 Task: Create a sub task Release to Production / Go Live for the task  Implement a new network monitoring system for a company's IT infrastructure in the project AgileJet , assign it to team member softage.4@softage.net and update the status of the sub task to  Off Track , set the priority of the sub task to High
Action: Mouse moved to (65, 310)
Screenshot: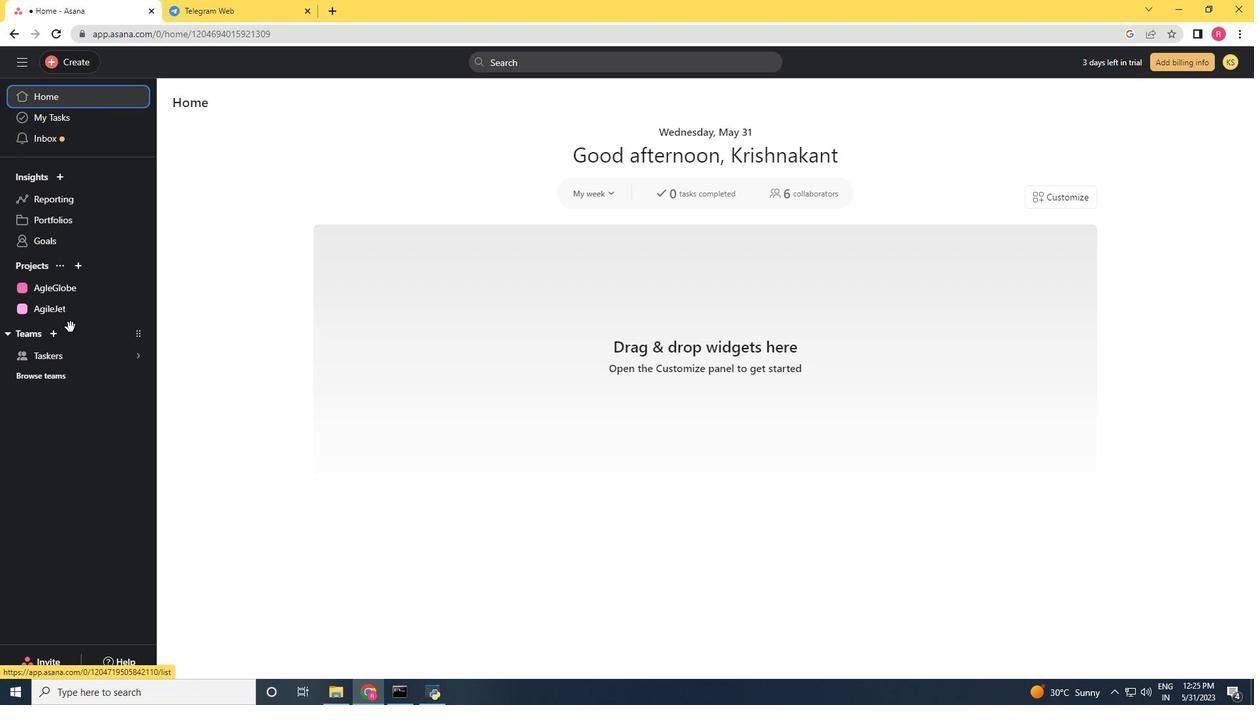 
Action: Mouse pressed left at (65, 310)
Screenshot: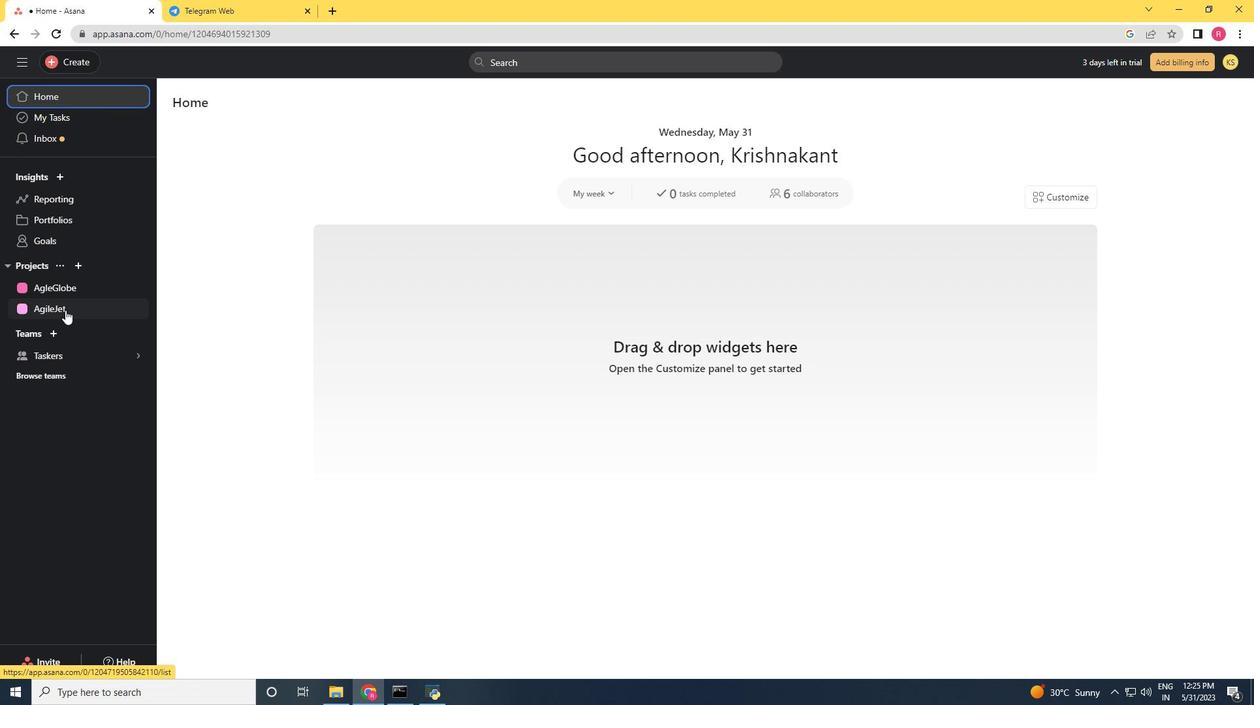 
Action: Mouse moved to (602, 293)
Screenshot: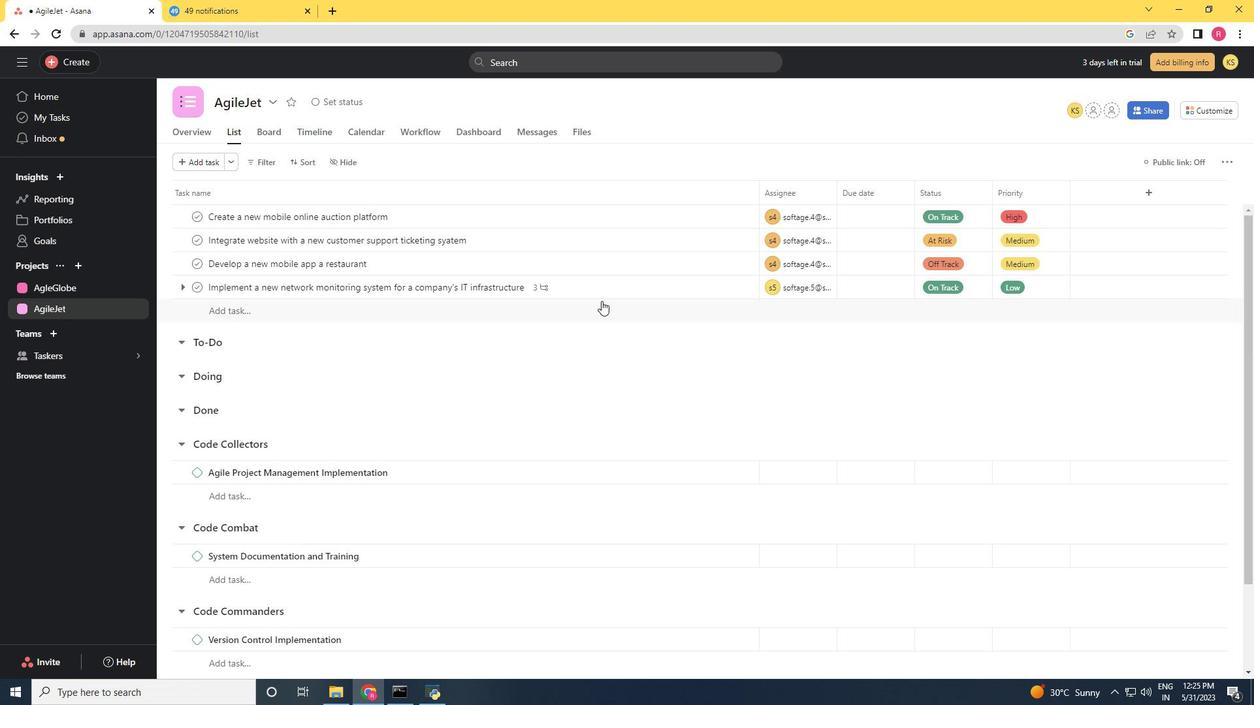 
Action: Mouse pressed left at (602, 293)
Screenshot: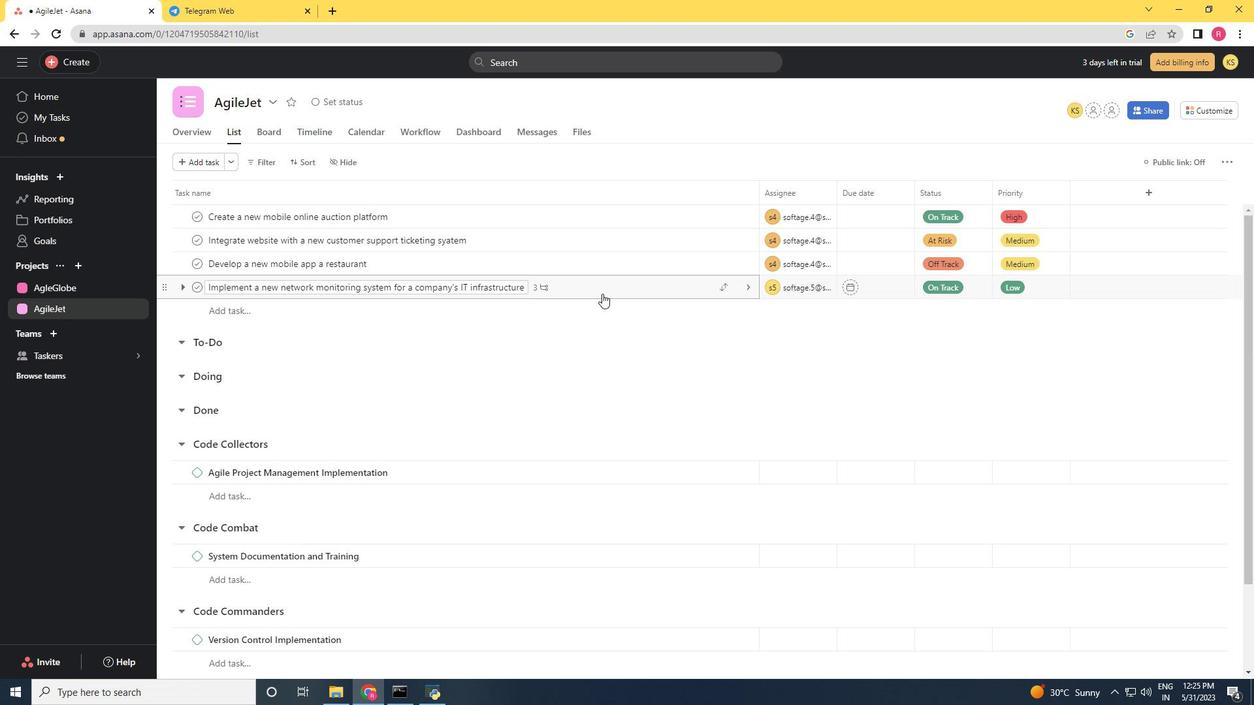 
Action: Mouse moved to (915, 484)
Screenshot: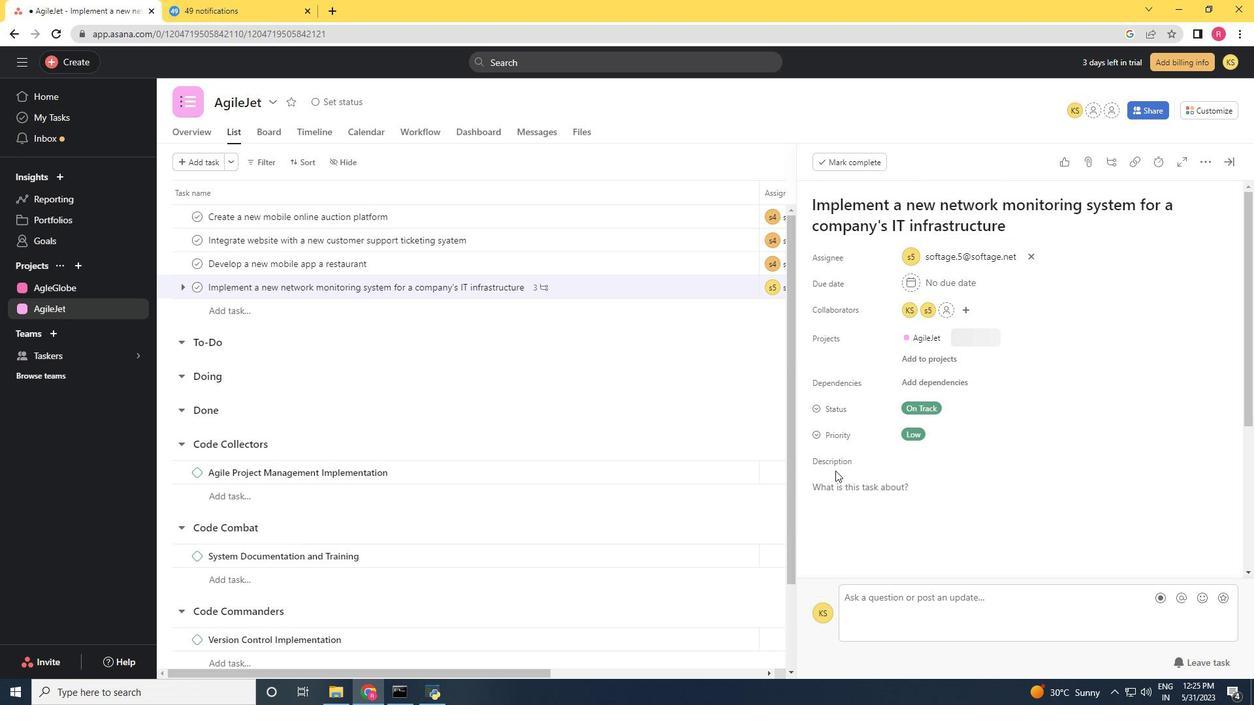 
Action: Mouse scrolled (915, 483) with delta (0, 0)
Screenshot: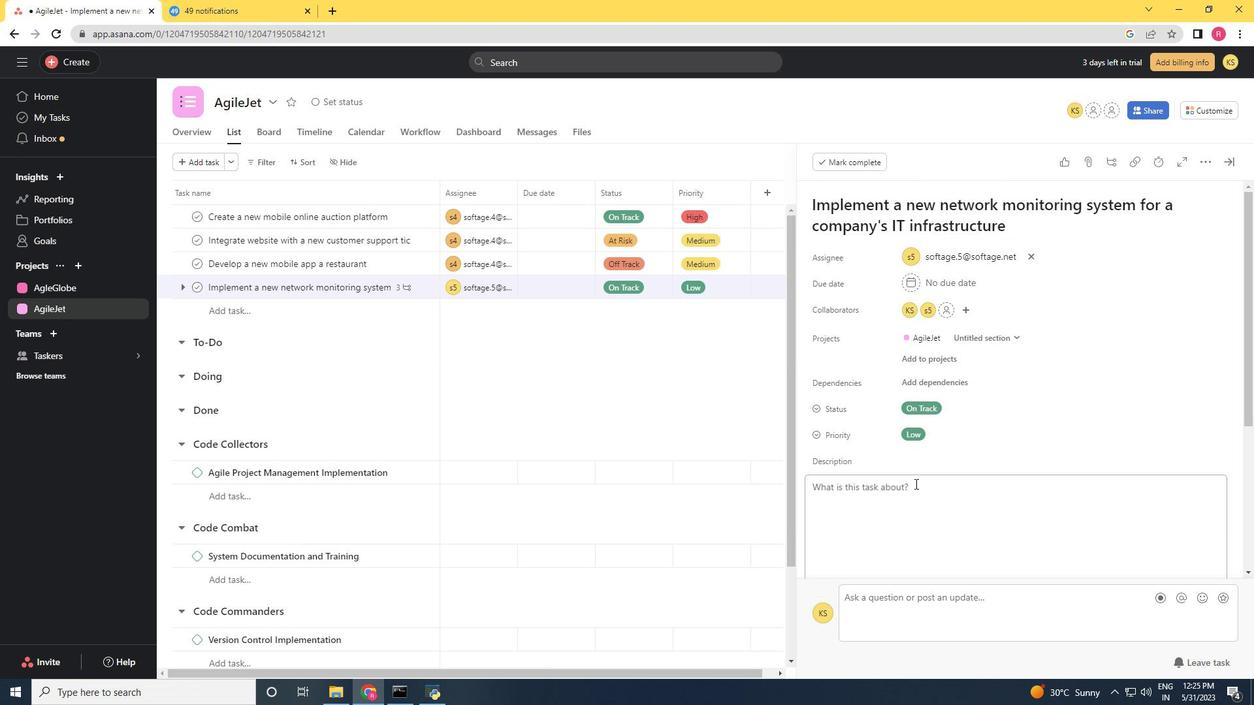 
Action: Mouse scrolled (915, 483) with delta (0, 0)
Screenshot: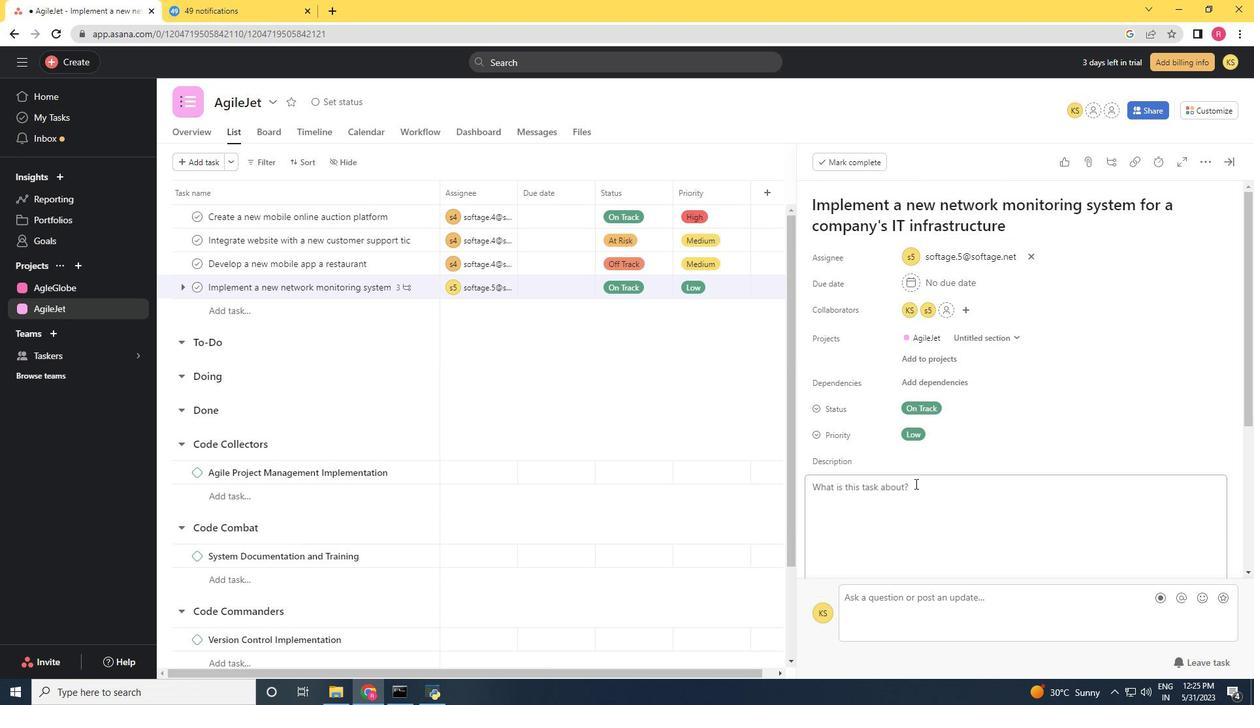 
Action: Mouse scrolled (915, 483) with delta (0, 0)
Screenshot: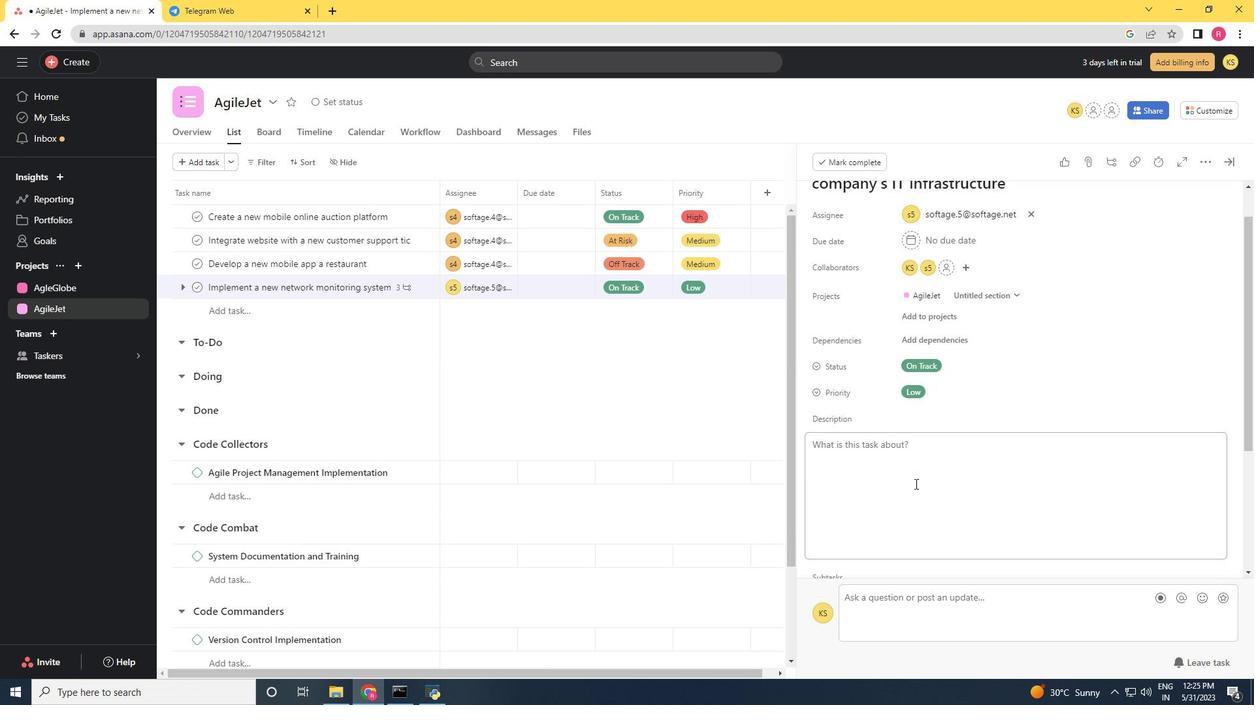 
Action: Mouse scrolled (915, 483) with delta (0, 0)
Screenshot: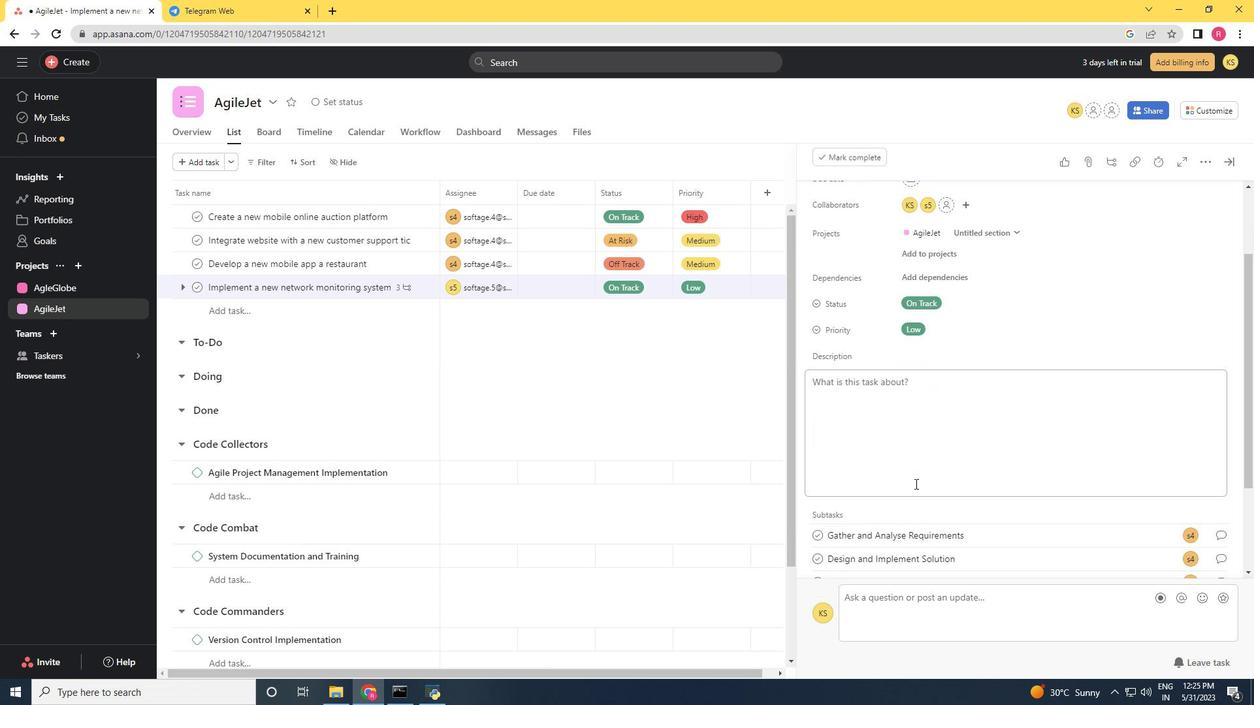 
Action: Mouse scrolled (915, 483) with delta (0, 0)
Screenshot: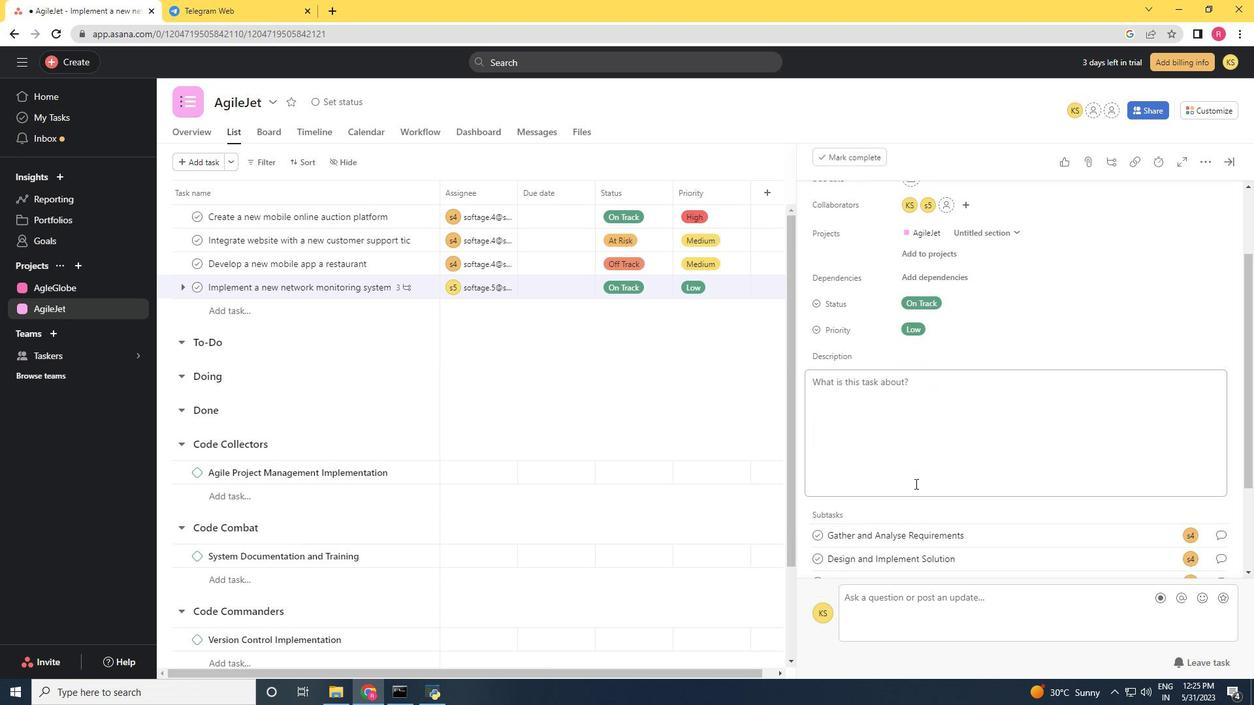
Action: Mouse moved to (831, 470)
Screenshot: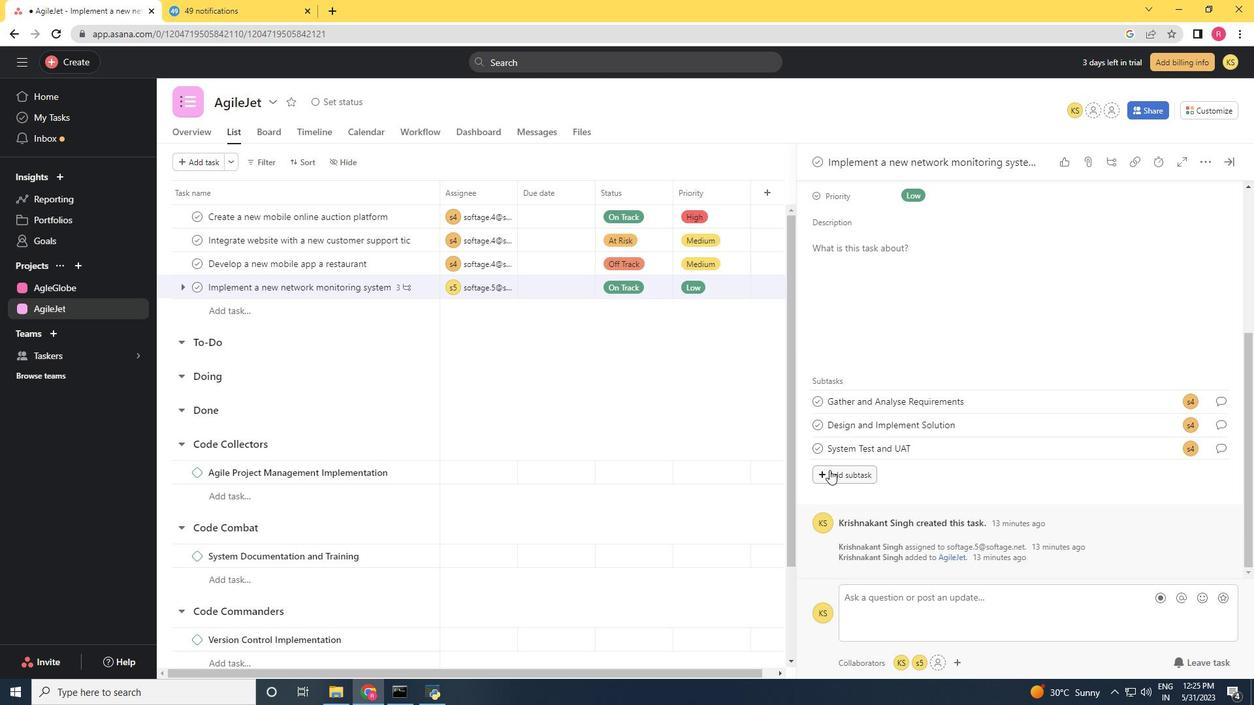 
Action: Mouse pressed left at (831, 470)
Screenshot: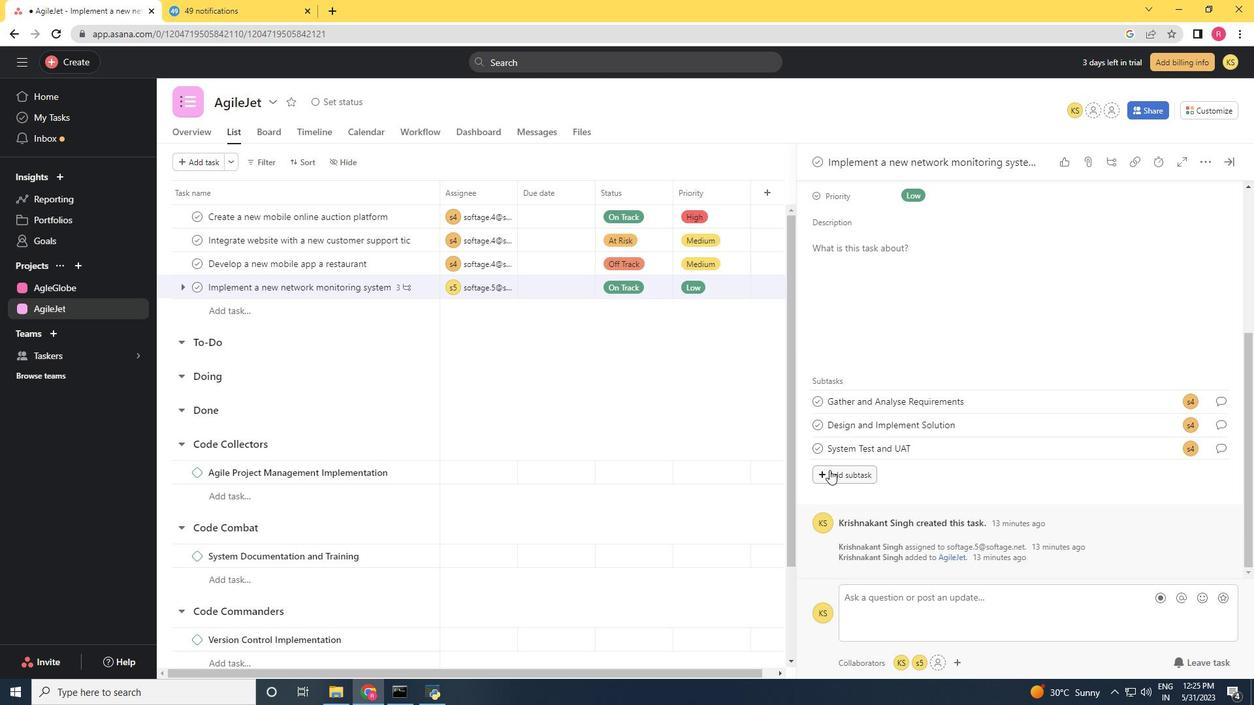 
Action: Mouse moved to (831, 470)
Screenshot: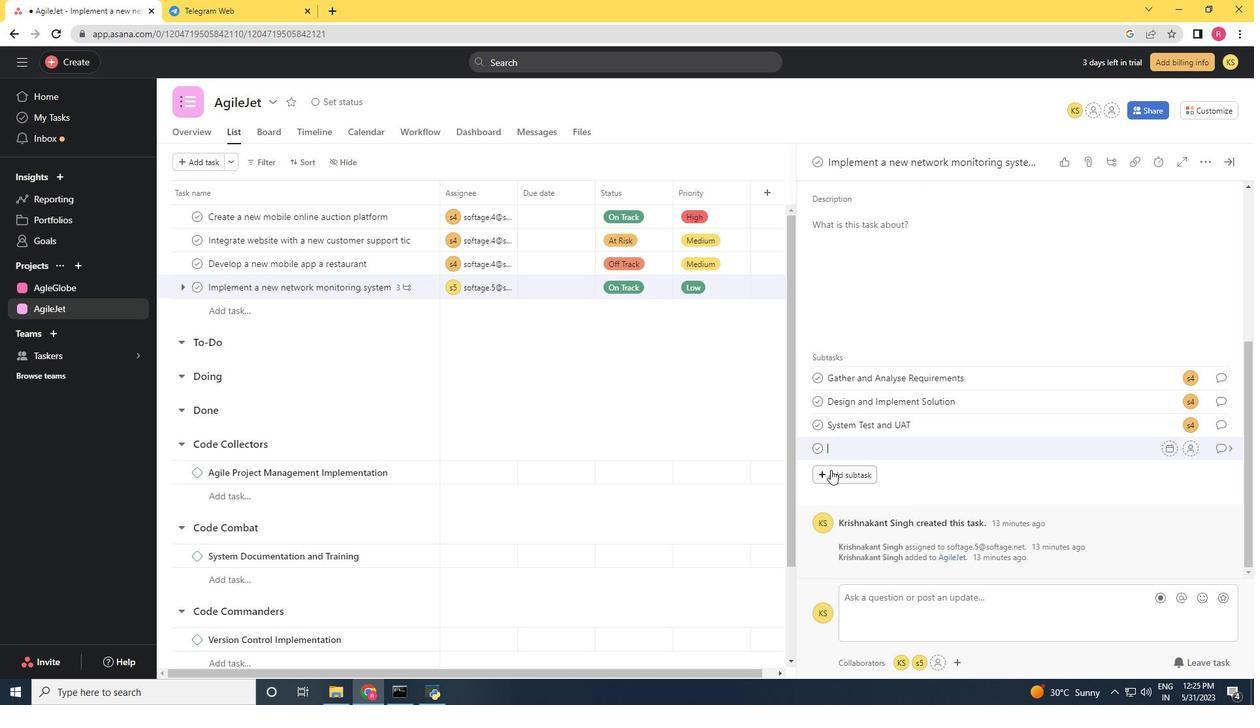 
Action: Key pressed <Key.shift><Key.shift><Key.shift>Release<Key.space>to<Key.space><Key.shift><Key.shift><Key.shift><Key.shift><Key.shift><Key.shift><Key.shift><Key.shift><Key.shift><Key.shift><Key.shift><Key.shift><Key.shift><Key.shift><Key.shift><Key.shift><Key.shift><Key.shift><Key.shift><Key.shift>Production<Key.space>/<Key.space><Key.shift>Go<Key.space><Key.shift>Live<Key.space>
Screenshot: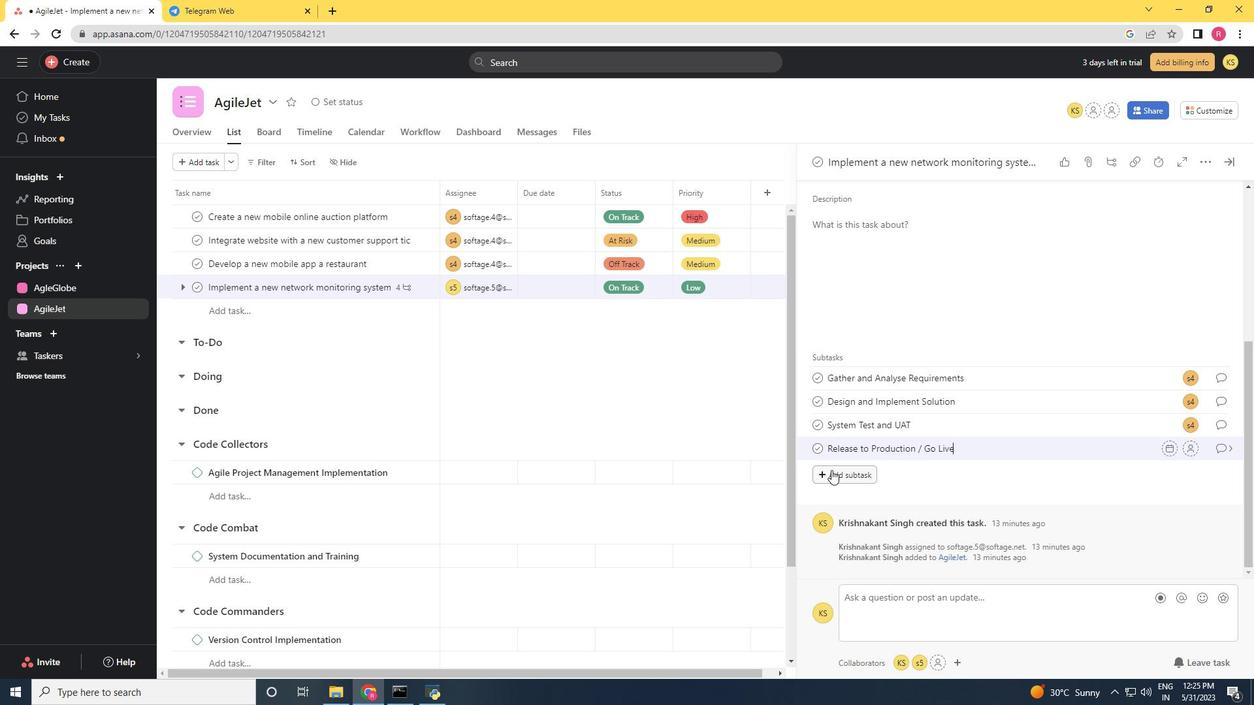 
Action: Mouse moved to (1187, 443)
Screenshot: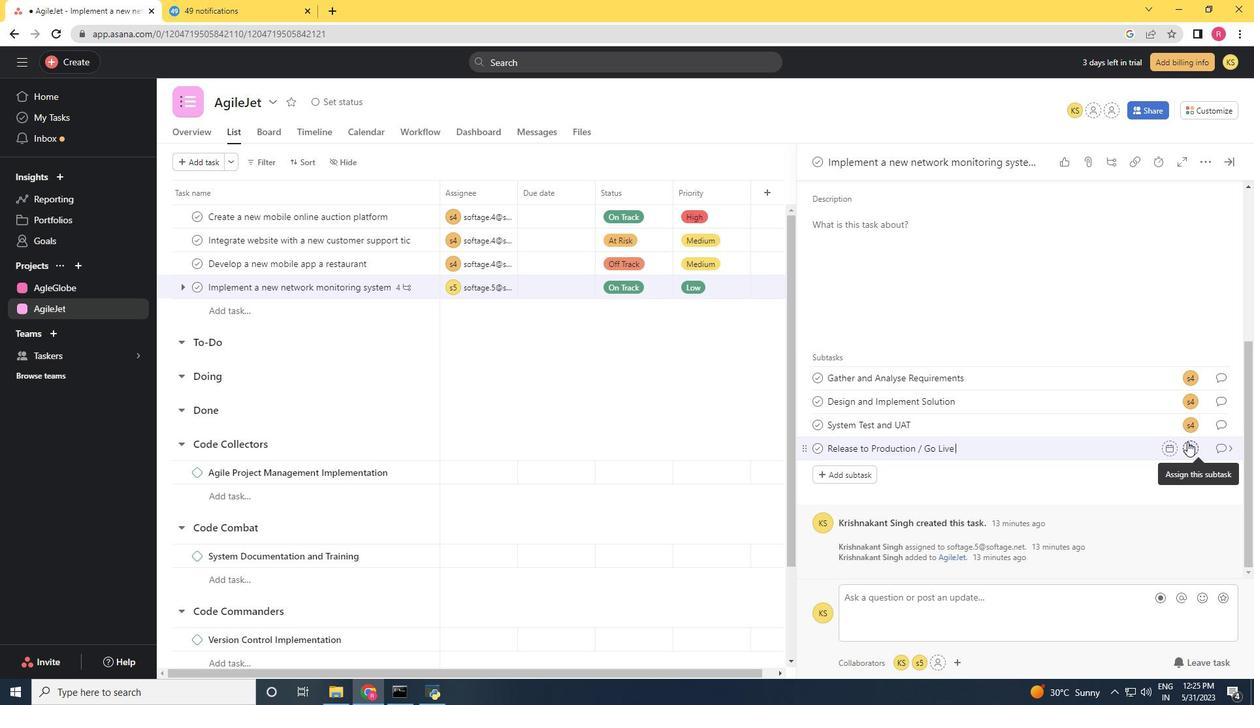 
Action: Mouse pressed left at (1187, 443)
Screenshot: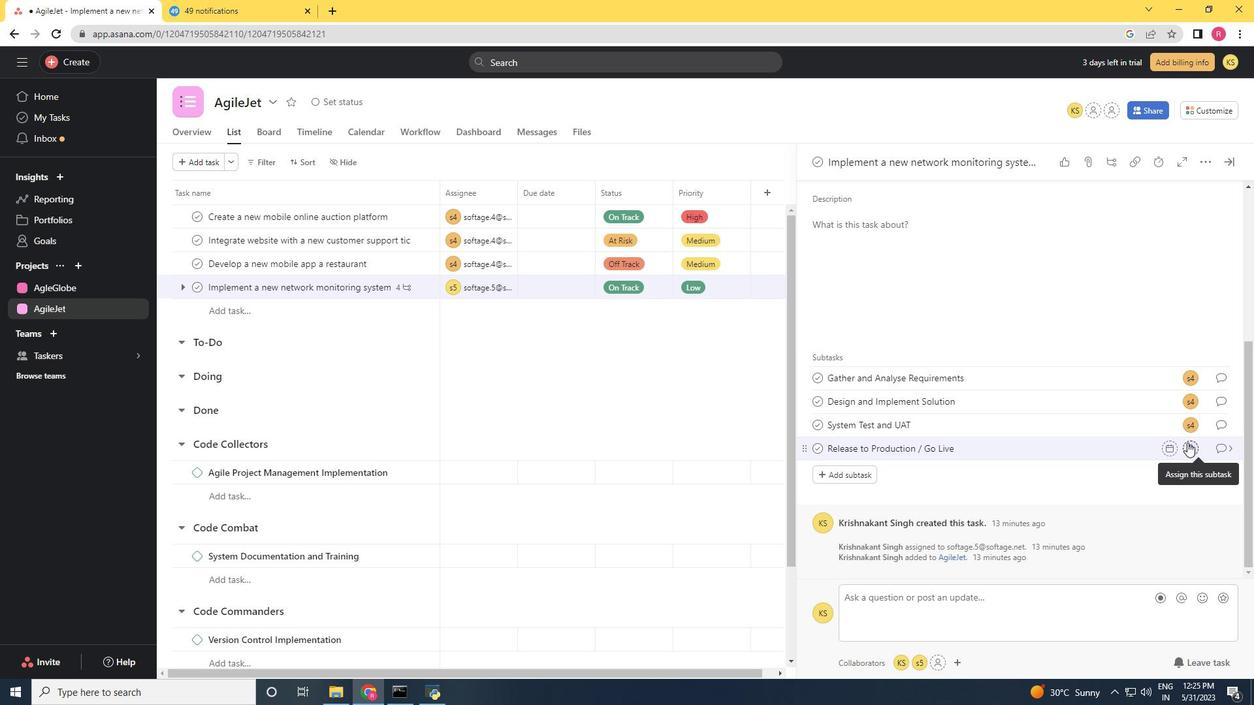 
Action: Key pressed softage.4<Key.shift>@softage.net
Screenshot: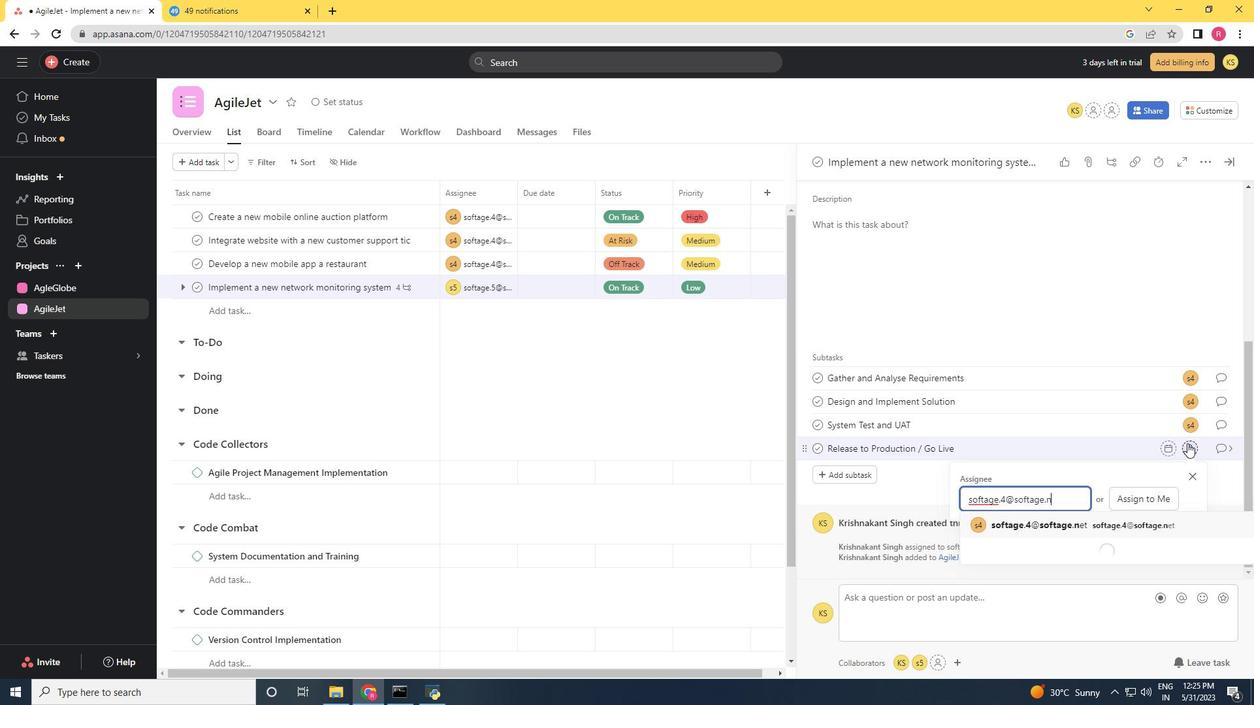 
Action: Mouse moved to (1052, 523)
Screenshot: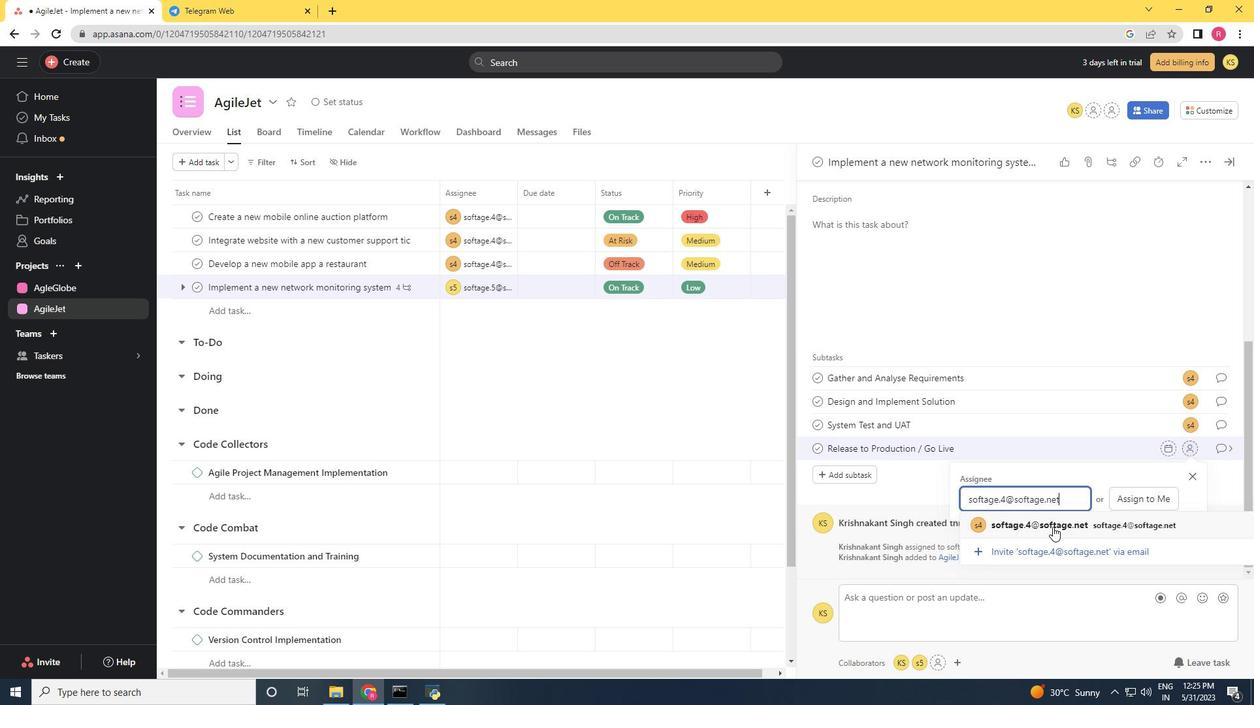 
Action: Mouse pressed left at (1052, 523)
Screenshot: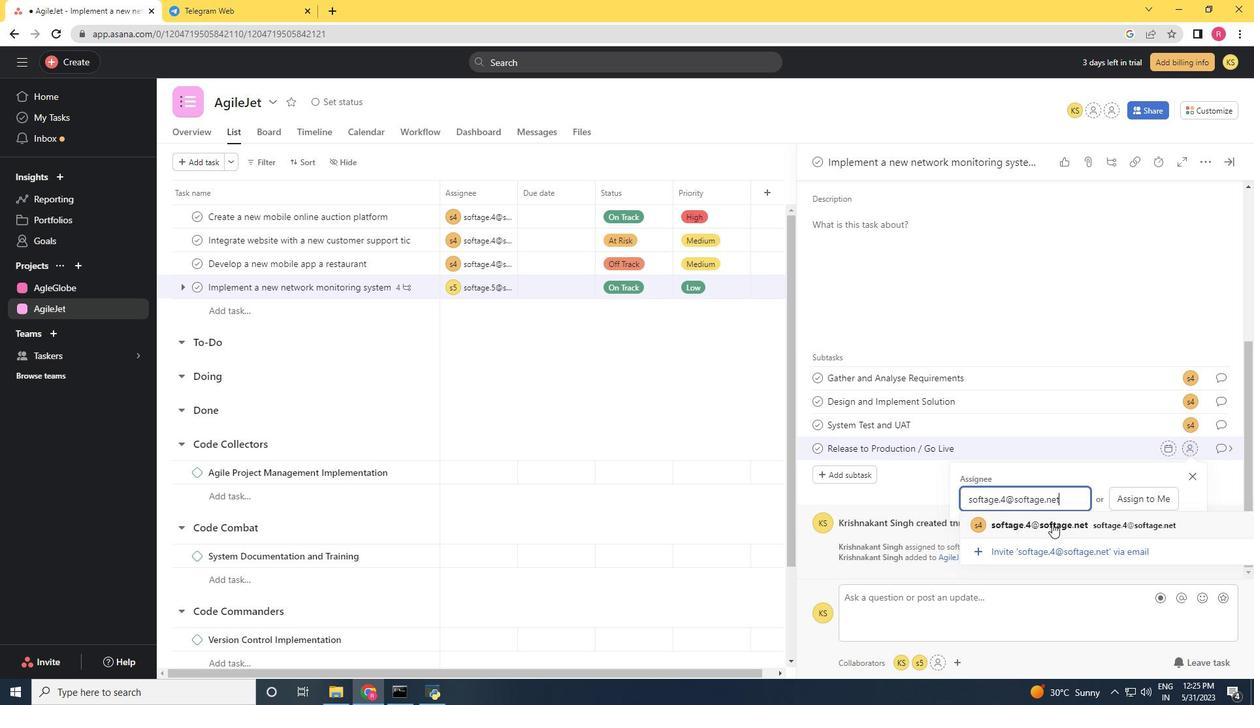 
Action: Mouse moved to (1219, 444)
Screenshot: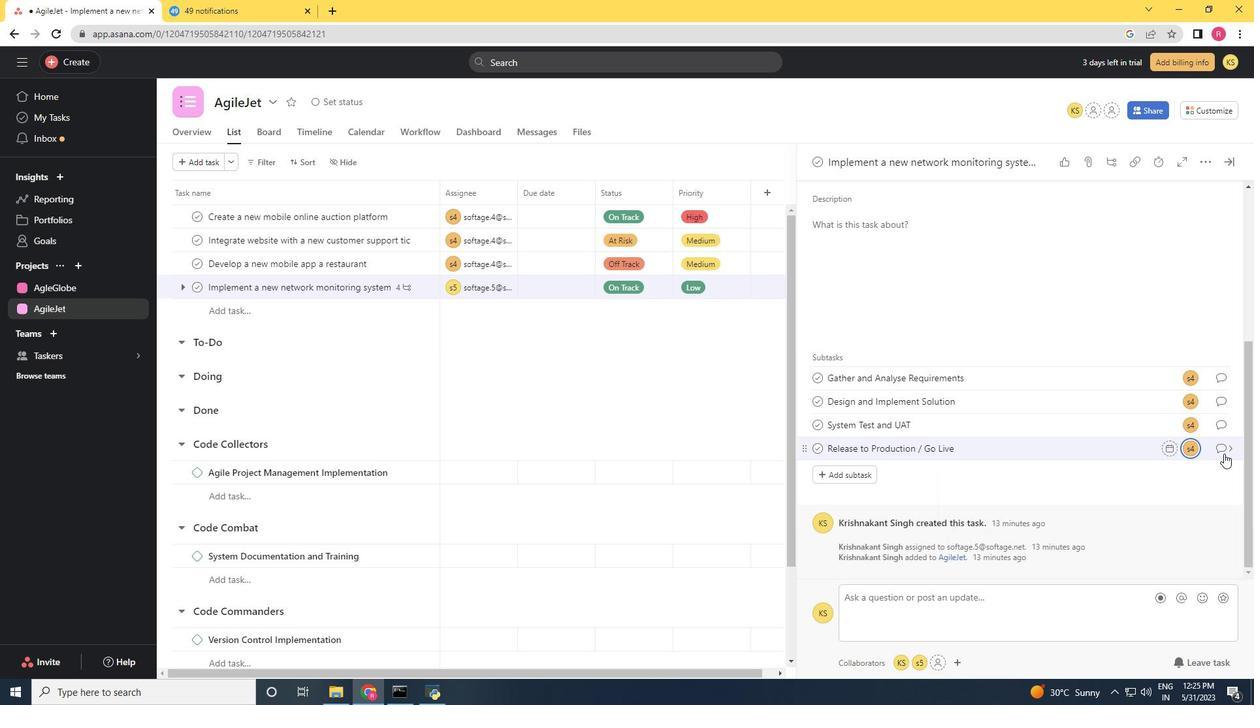
Action: Mouse pressed left at (1219, 444)
Screenshot: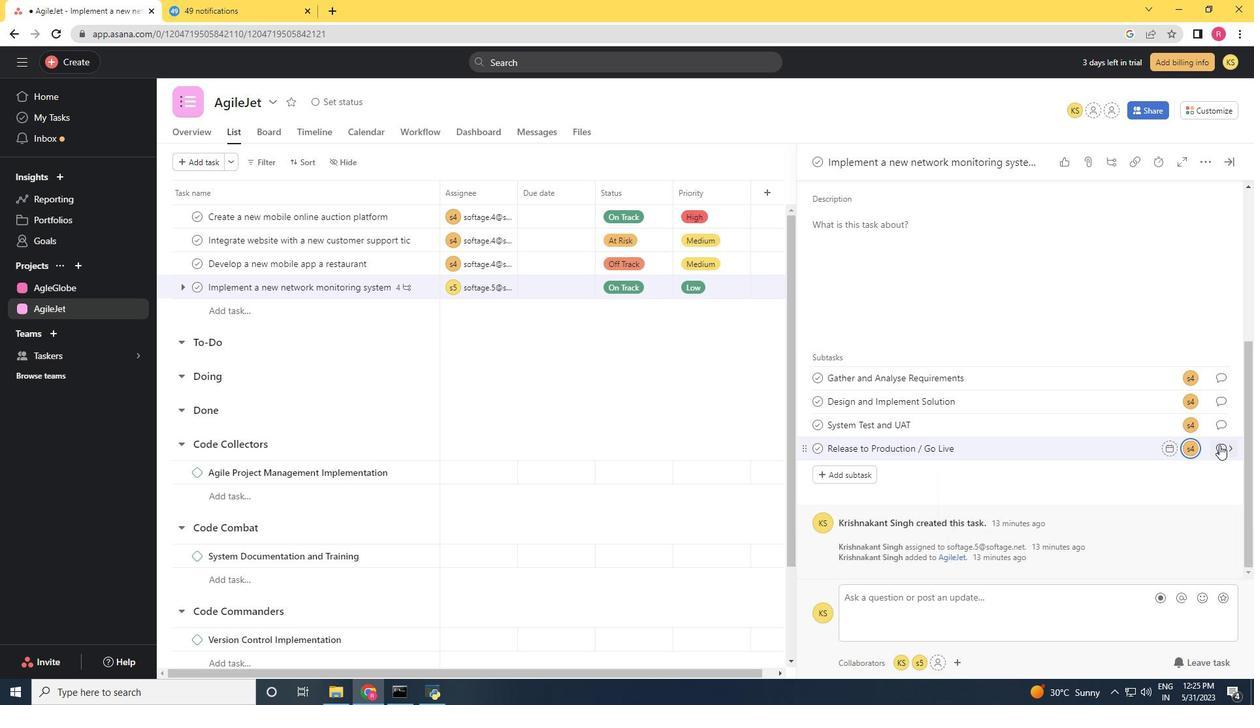 
Action: Mouse moved to (833, 377)
Screenshot: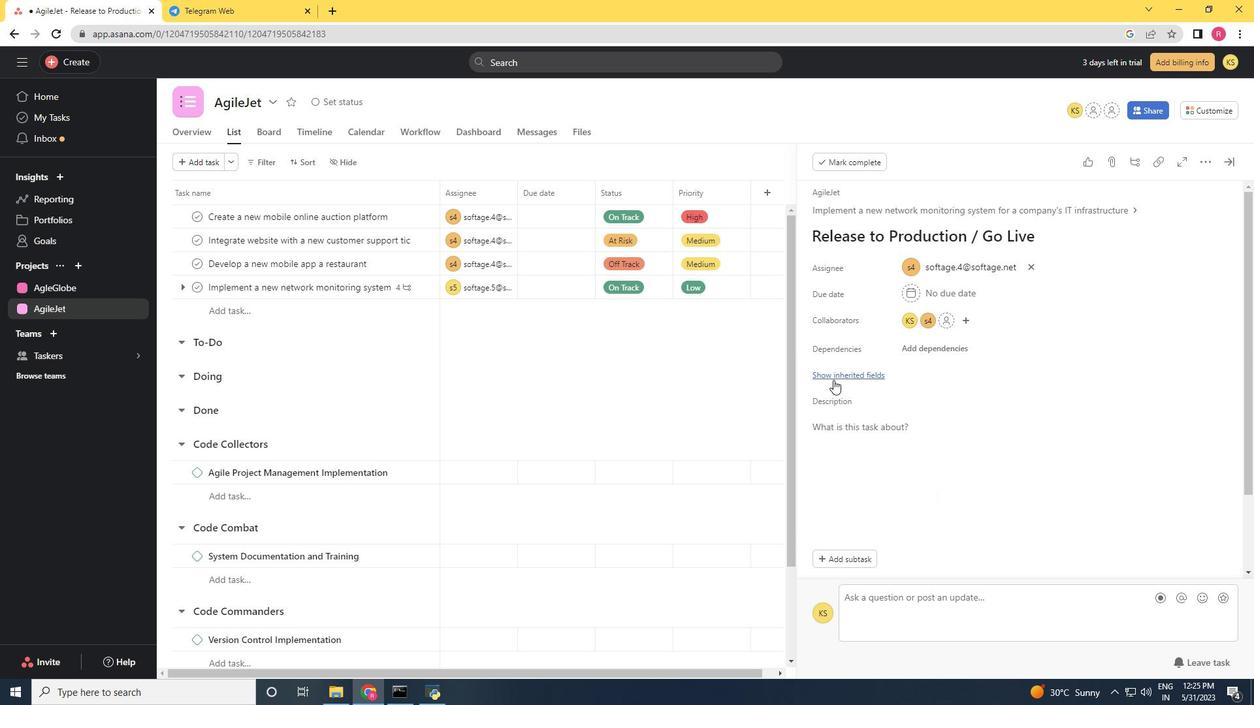 
Action: Mouse pressed left at (833, 377)
Screenshot: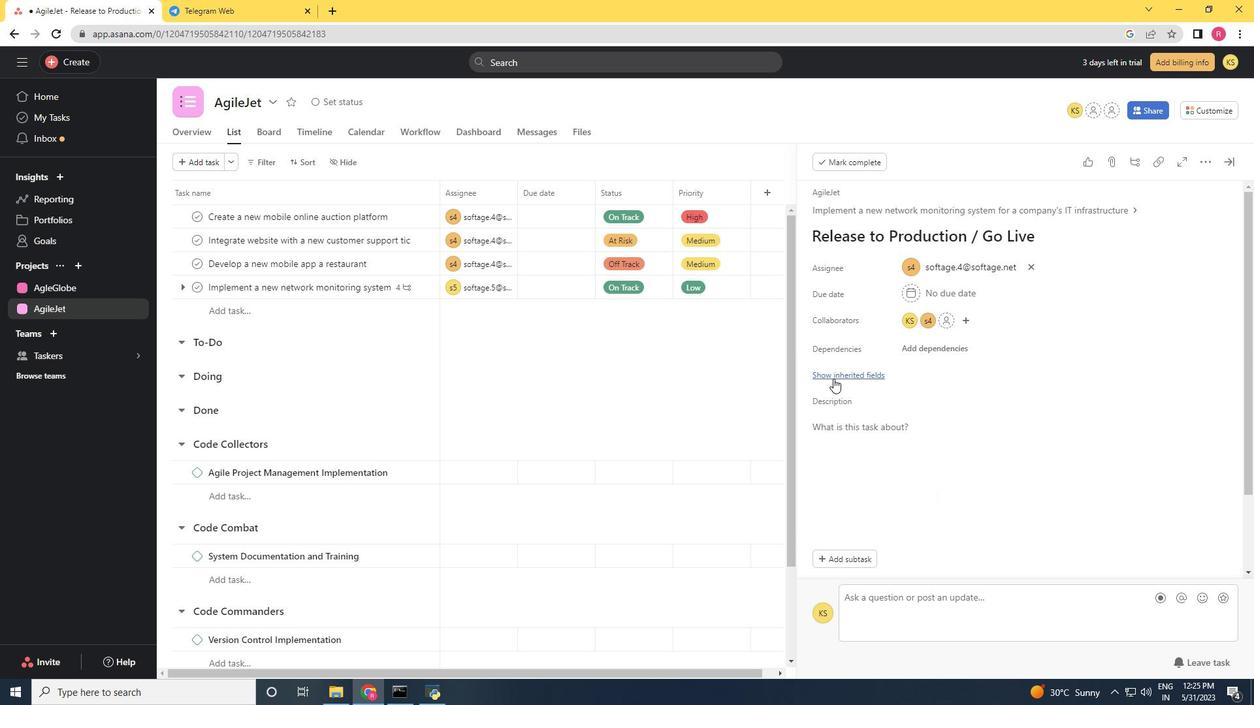 
Action: Mouse moved to (921, 398)
Screenshot: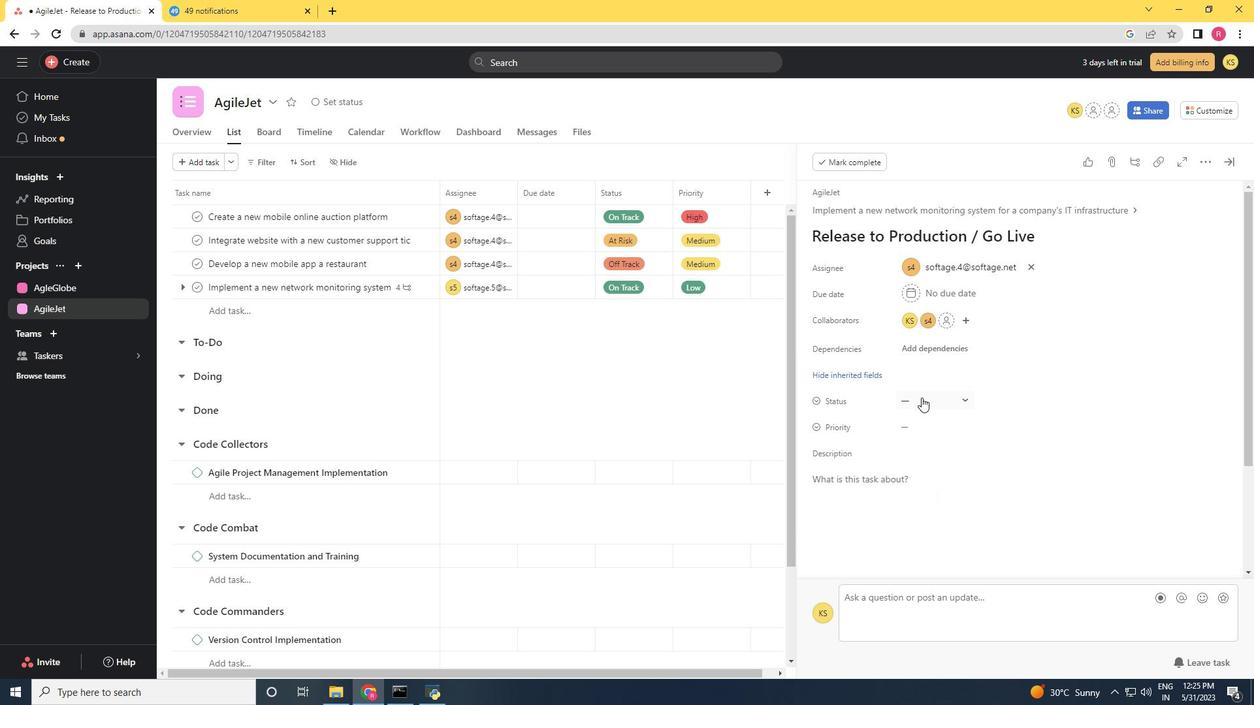 
Action: Mouse pressed left at (921, 398)
Screenshot: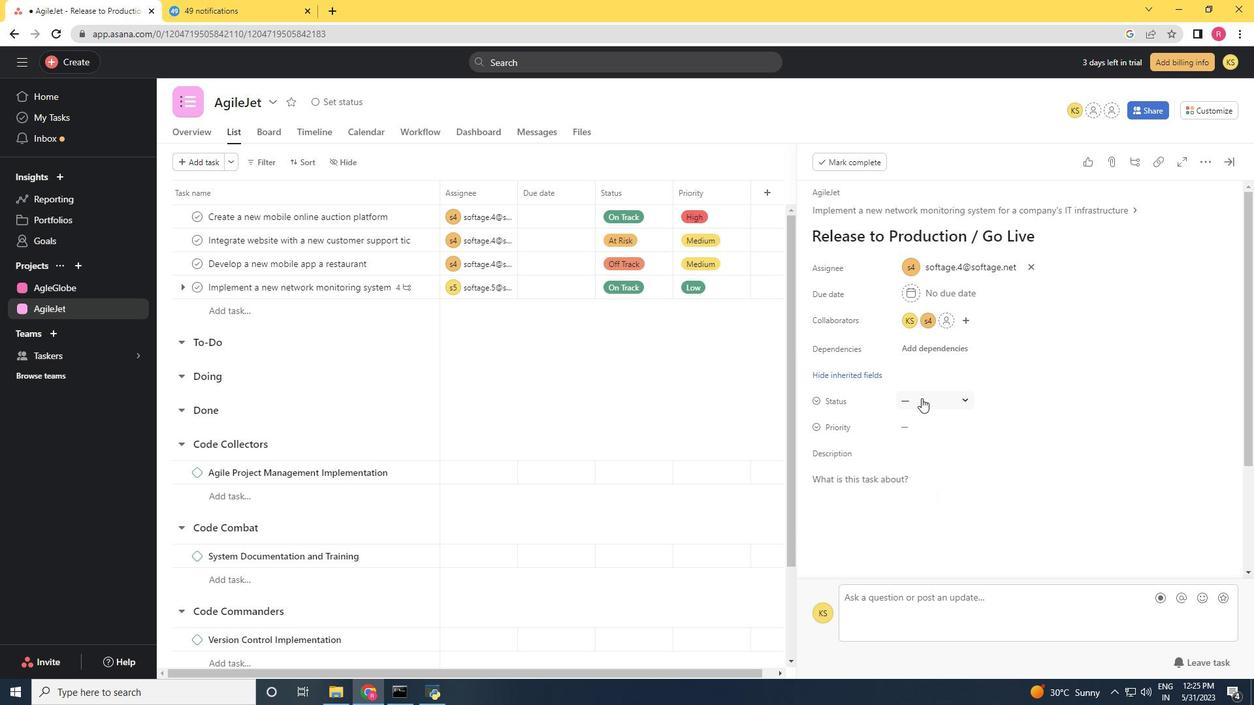 
Action: Mouse moved to (938, 463)
Screenshot: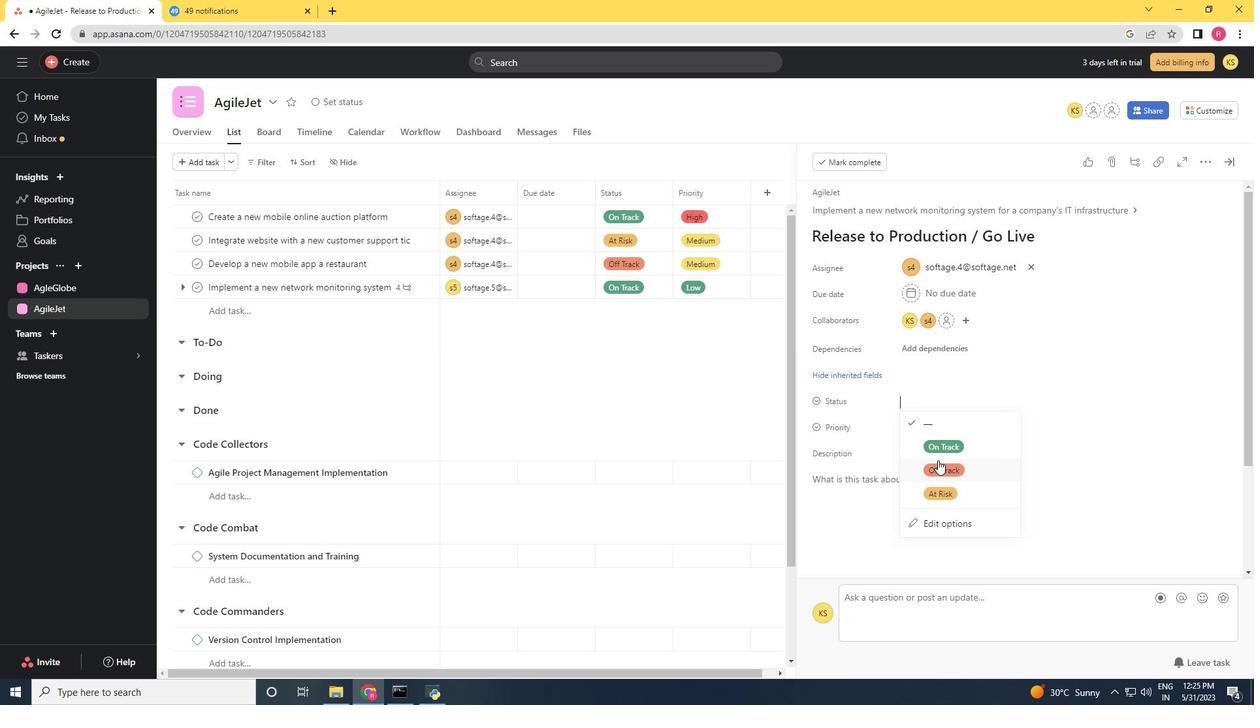 
Action: Mouse pressed left at (938, 463)
Screenshot: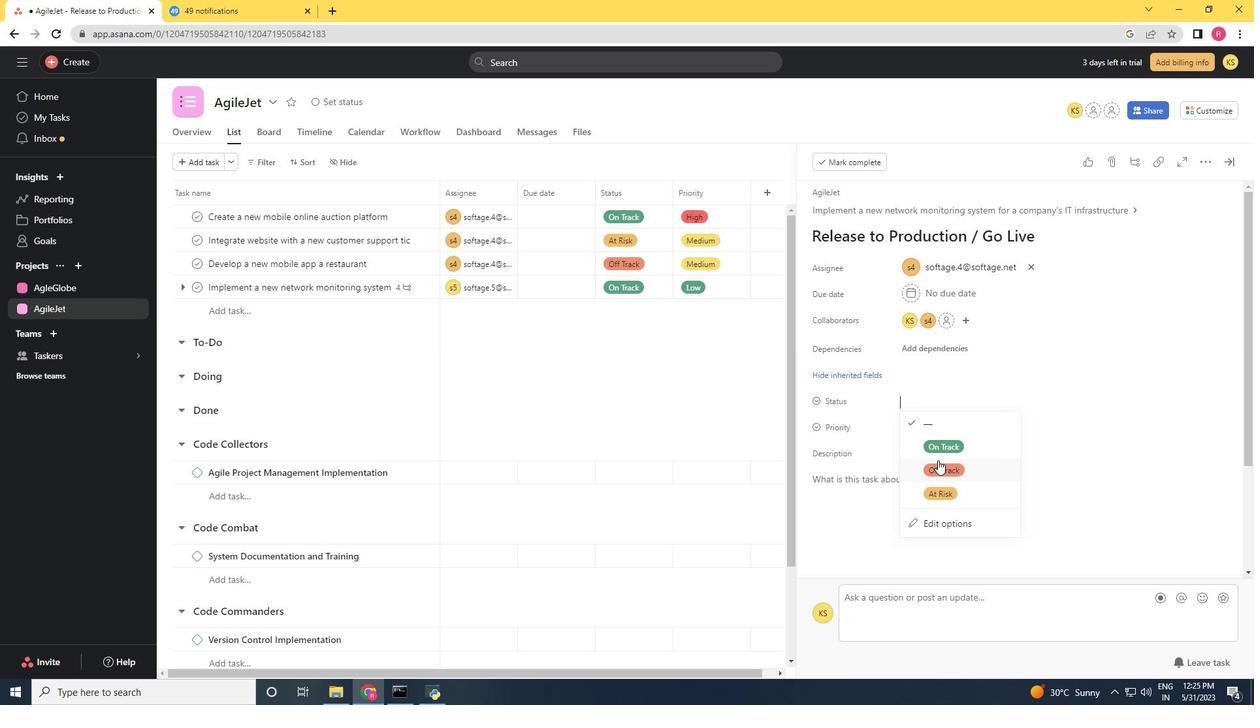 
Action: Mouse moved to (910, 425)
Screenshot: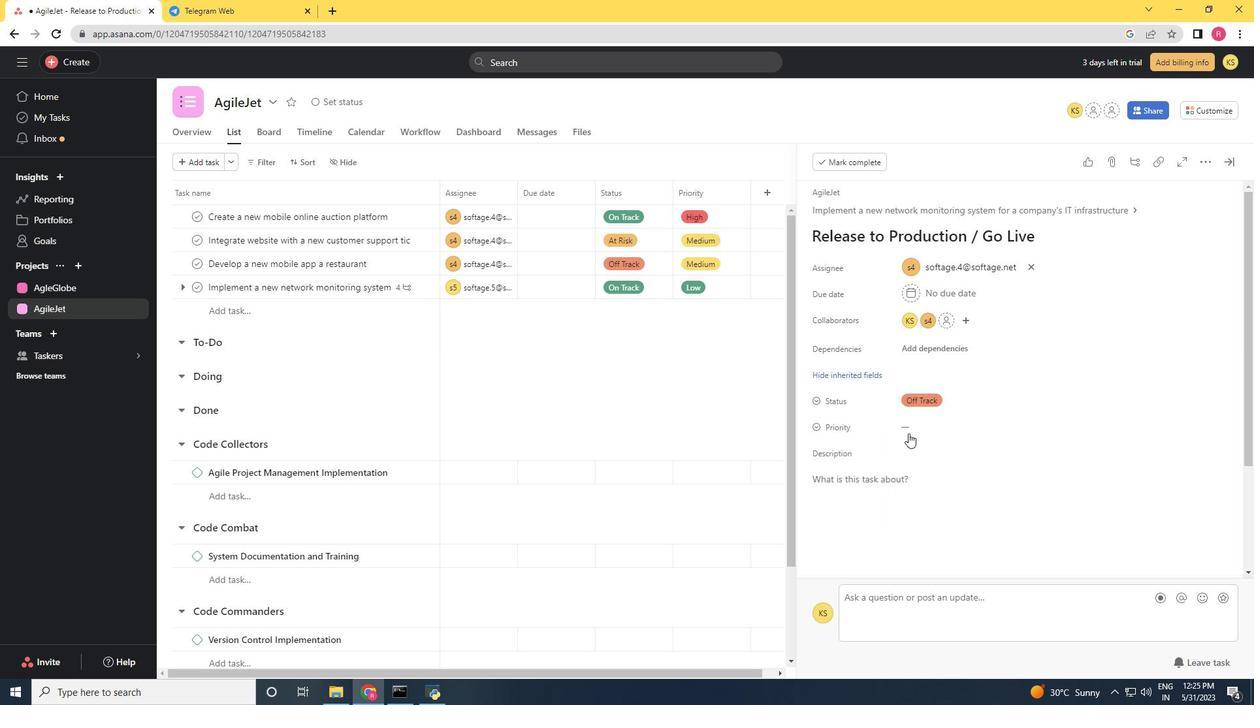 
Action: Mouse pressed left at (910, 425)
Screenshot: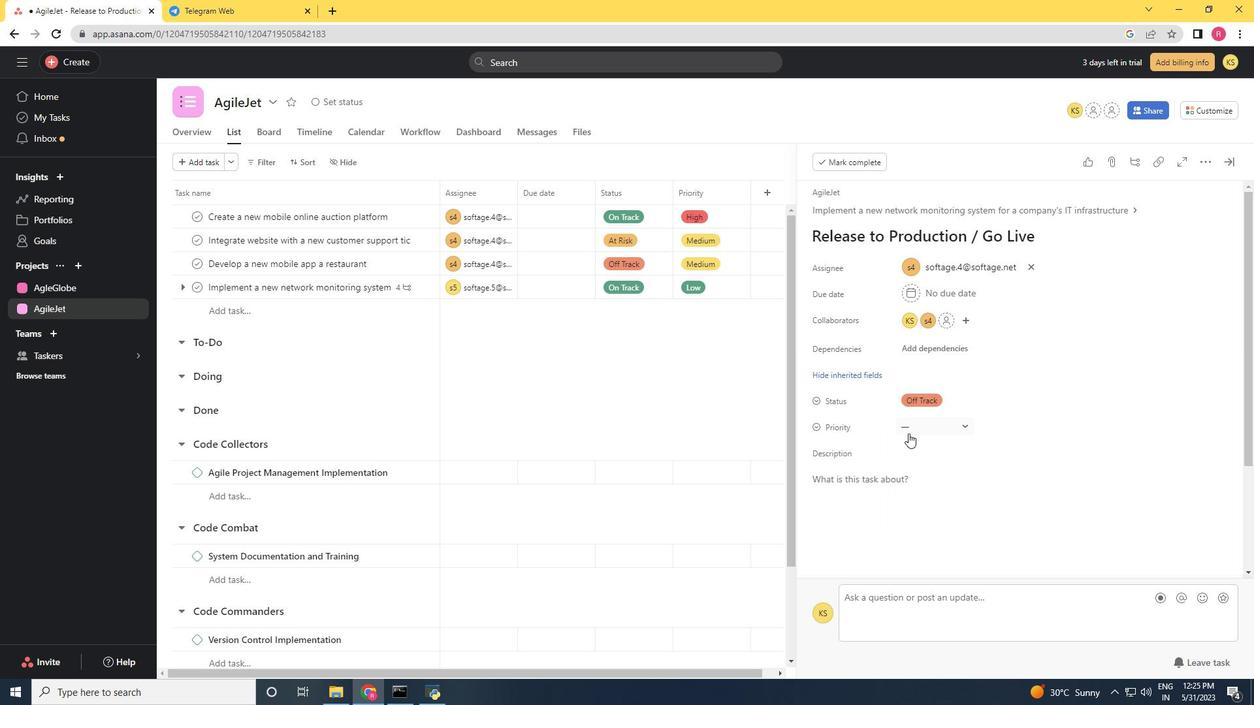 
Action: Mouse moved to (947, 467)
Screenshot: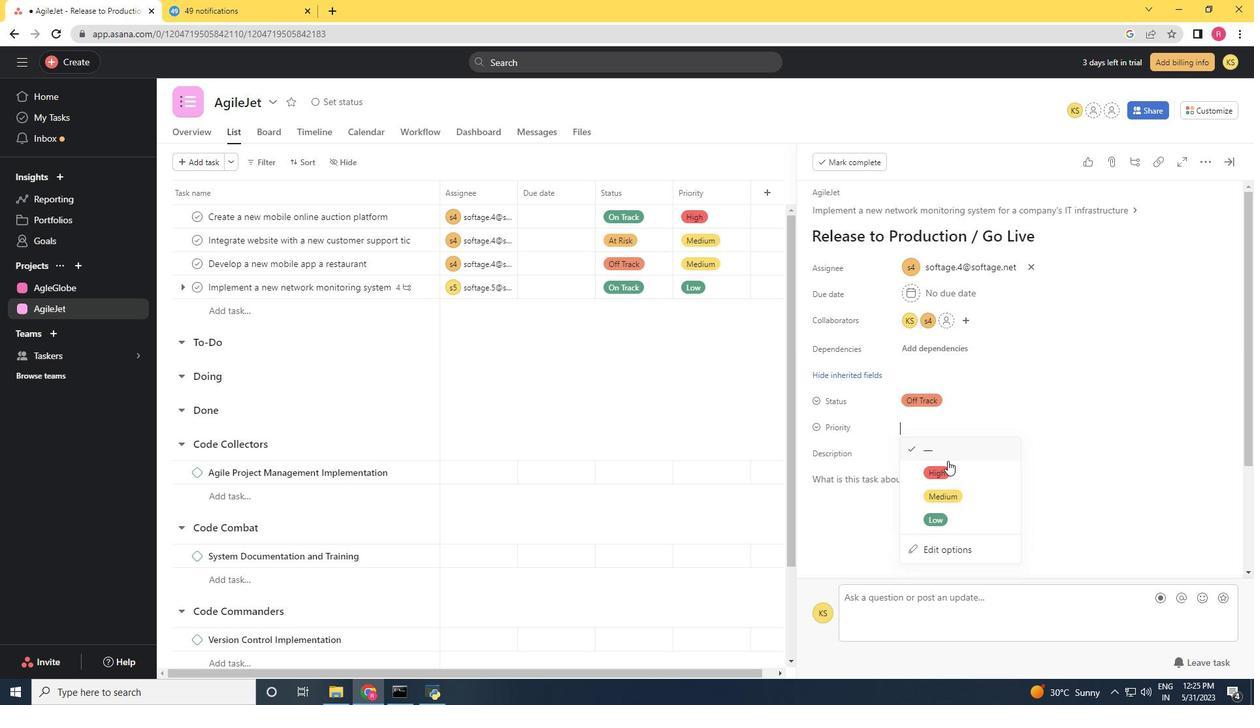 
Action: Mouse pressed left at (947, 467)
Screenshot: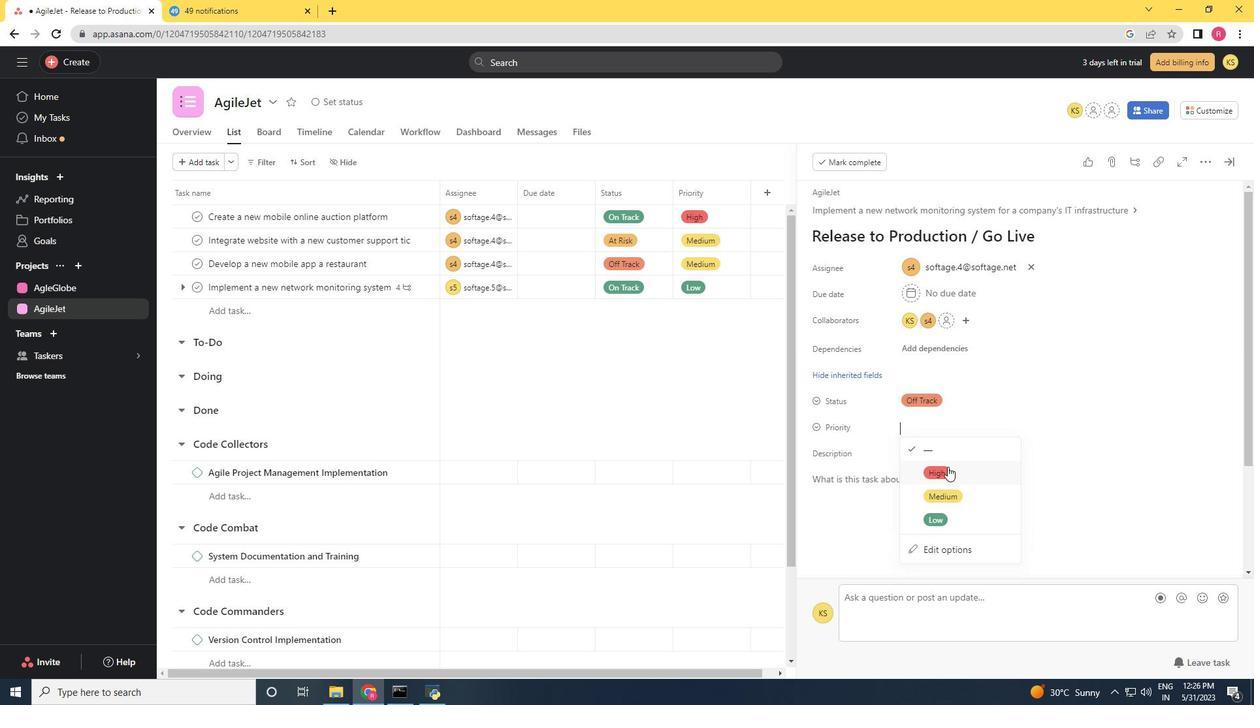 
Action: Mouse moved to (947, 467)
Screenshot: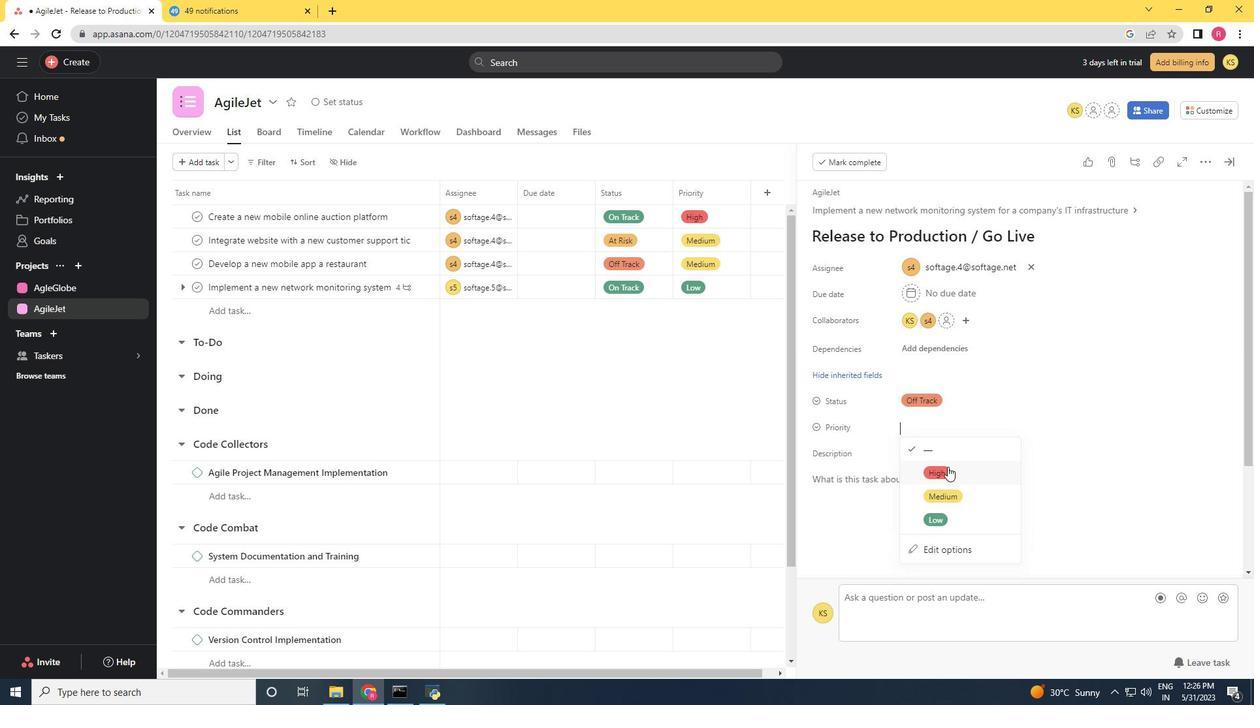 
